 Task: Search stars by the type "Public".
Action: Mouse moved to (1116, 99)
Screenshot: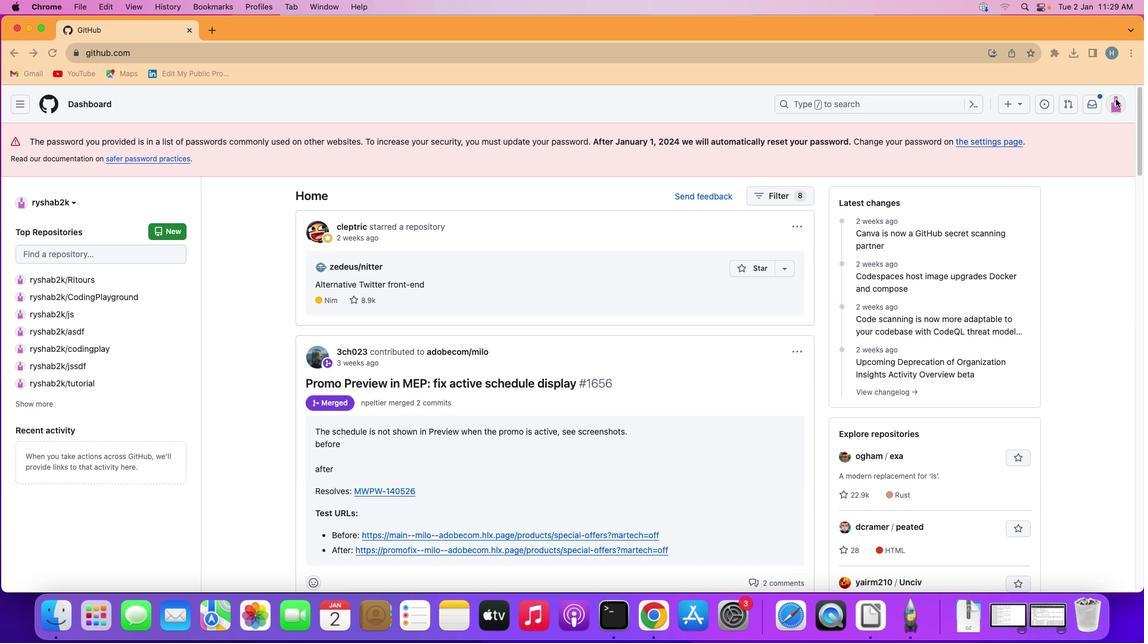 
Action: Mouse pressed left at (1116, 99)
Screenshot: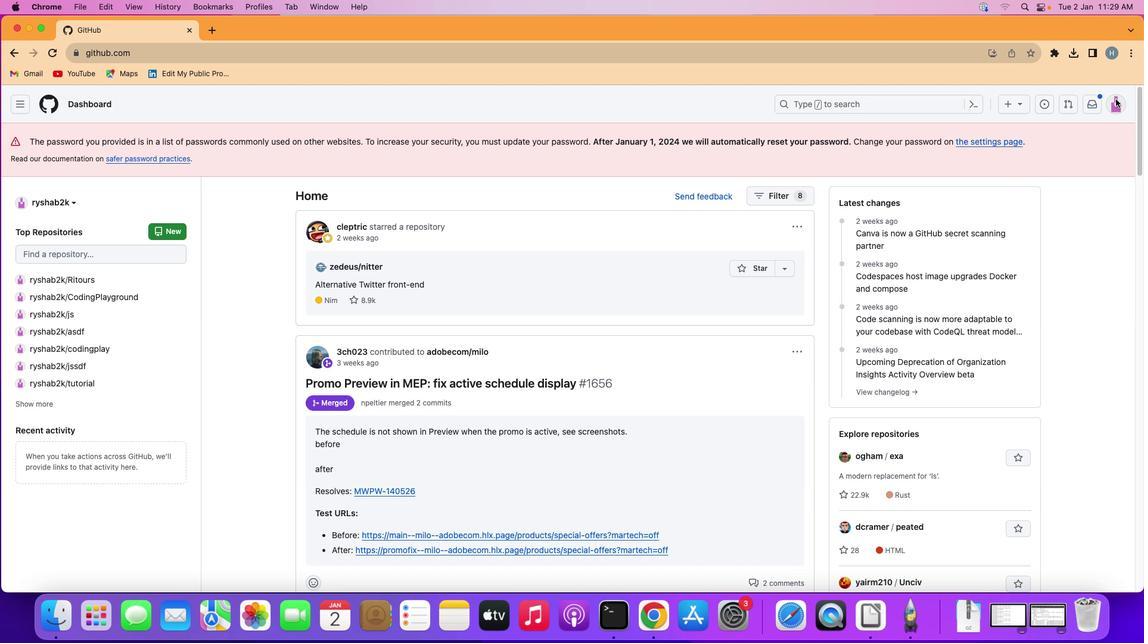 
Action: Mouse moved to (1113, 104)
Screenshot: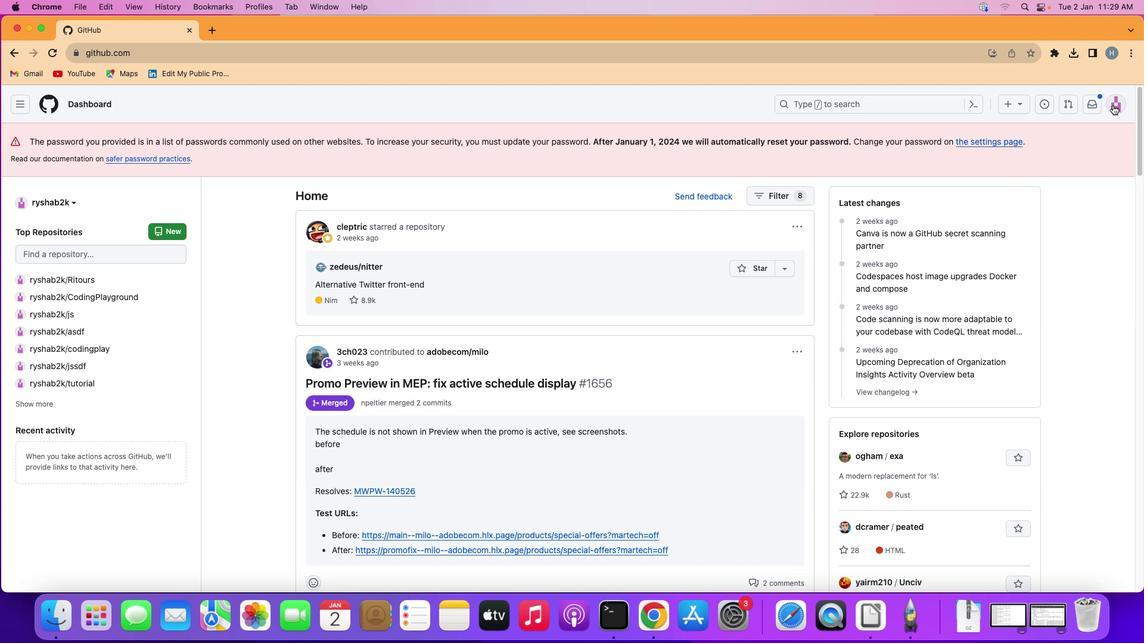 
Action: Mouse pressed left at (1113, 104)
Screenshot: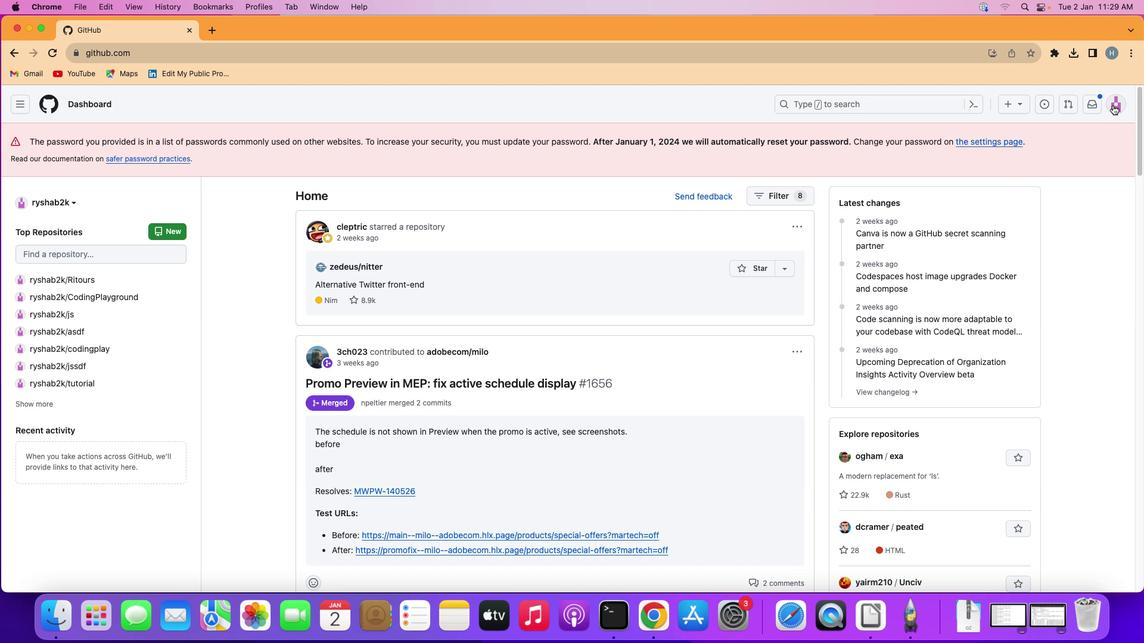 
Action: Mouse moved to (1001, 285)
Screenshot: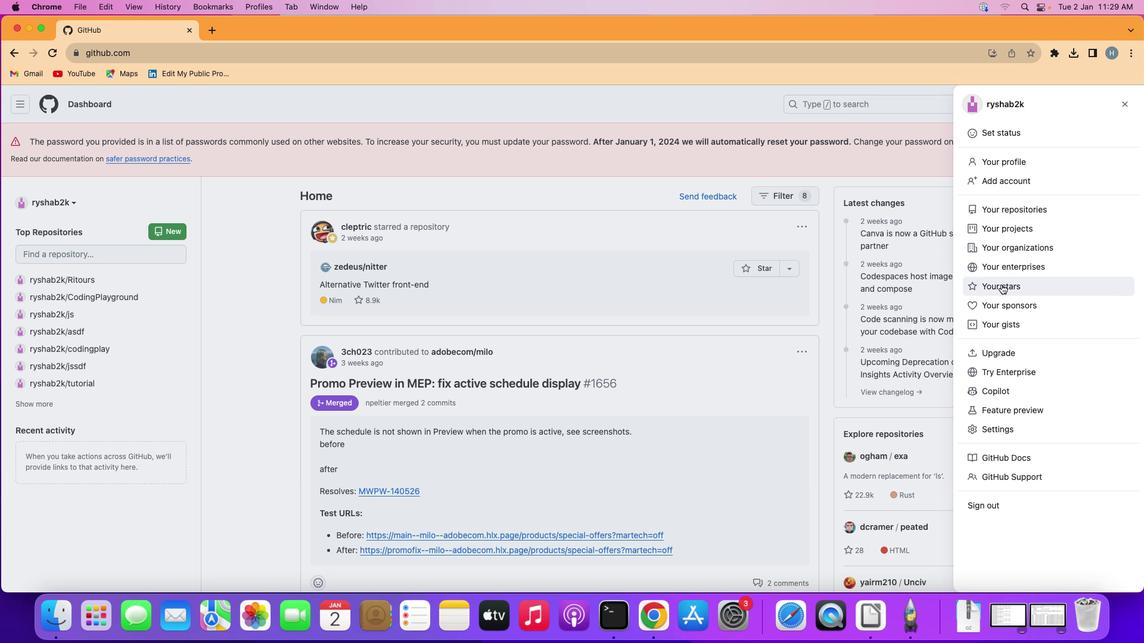 
Action: Mouse pressed left at (1001, 285)
Screenshot: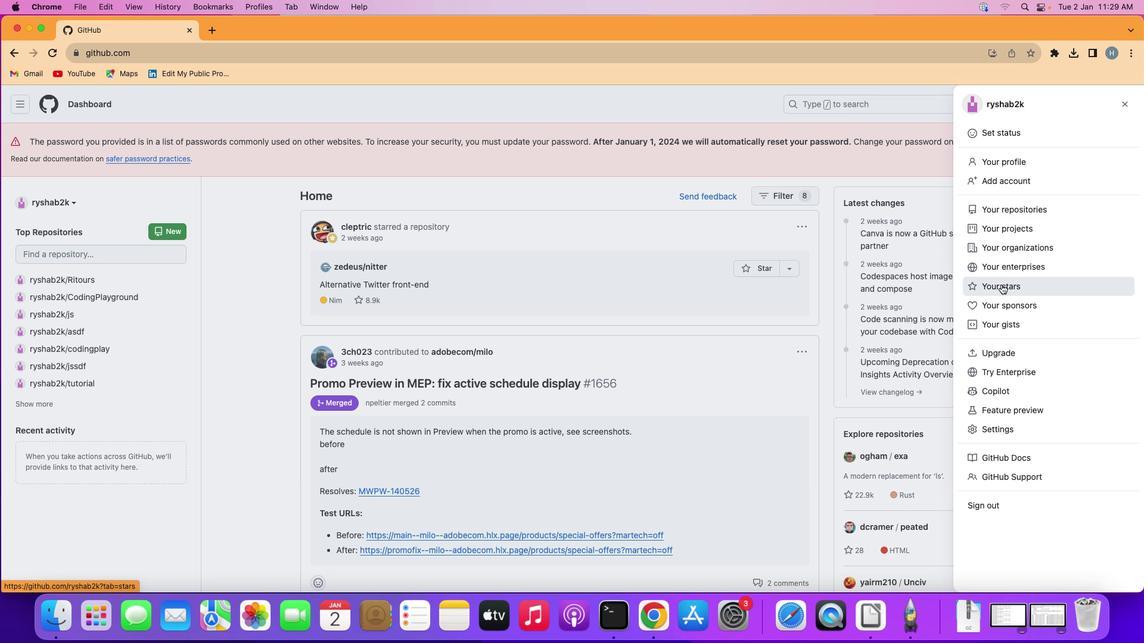 
Action: Mouse moved to (704, 419)
Screenshot: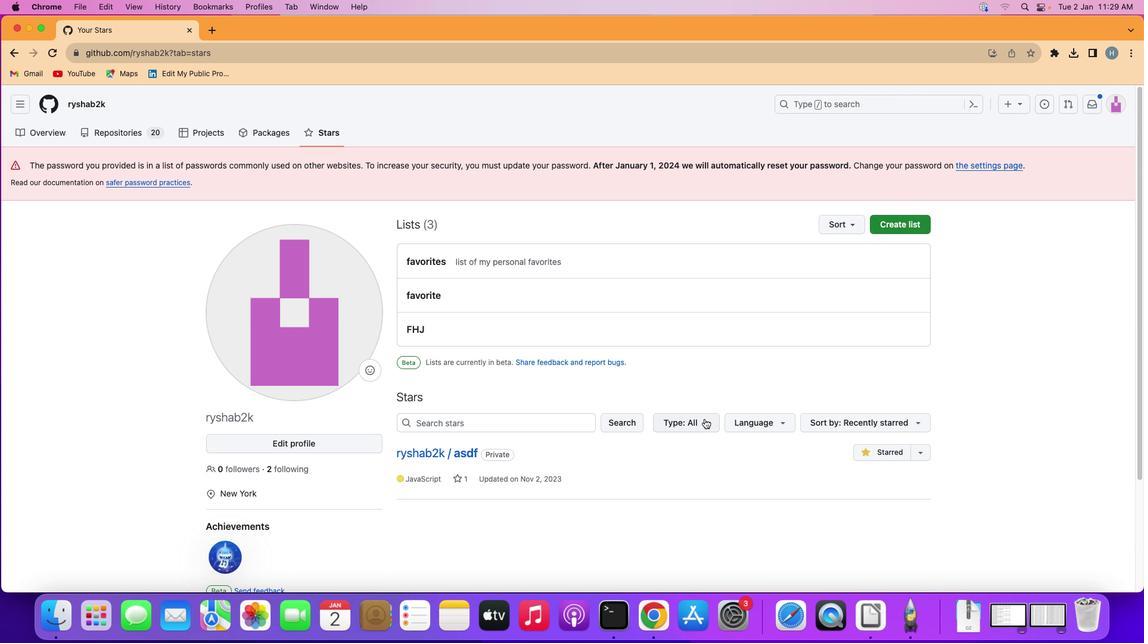 
Action: Mouse pressed left at (704, 419)
Screenshot: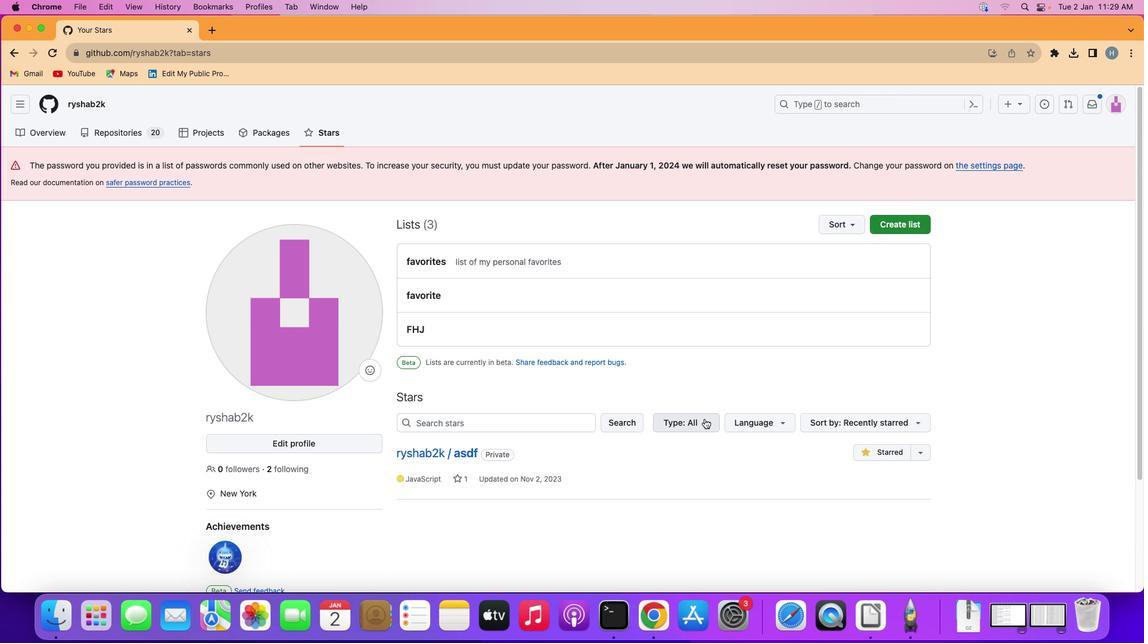 
Action: Mouse moved to (573, 468)
Screenshot: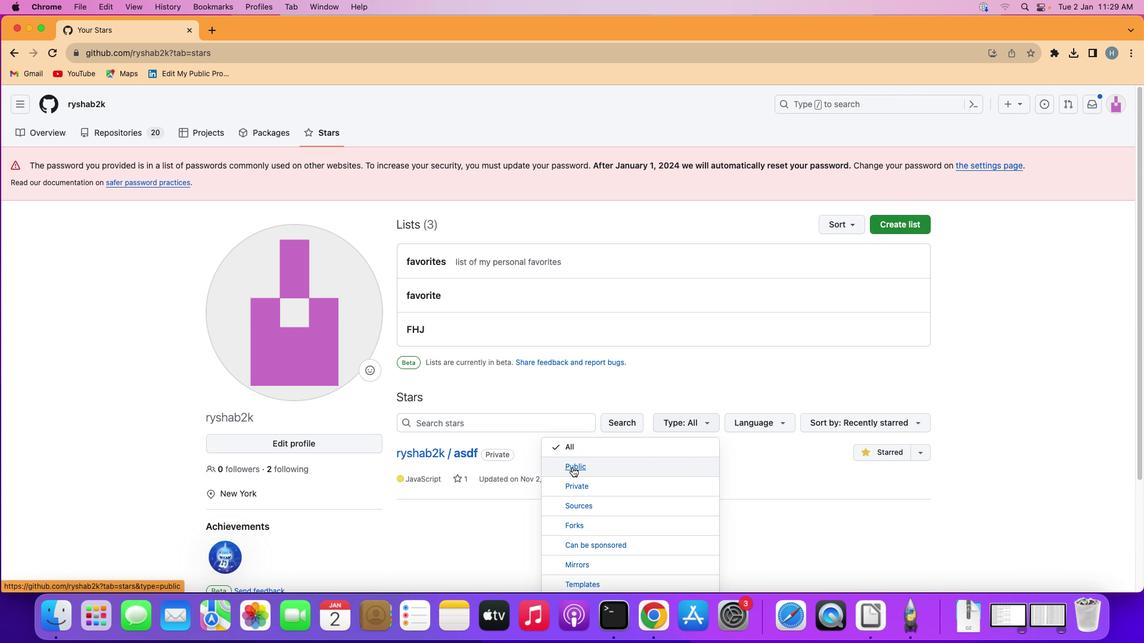 
Action: Mouse pressed left at (573, 468)
Screenshot: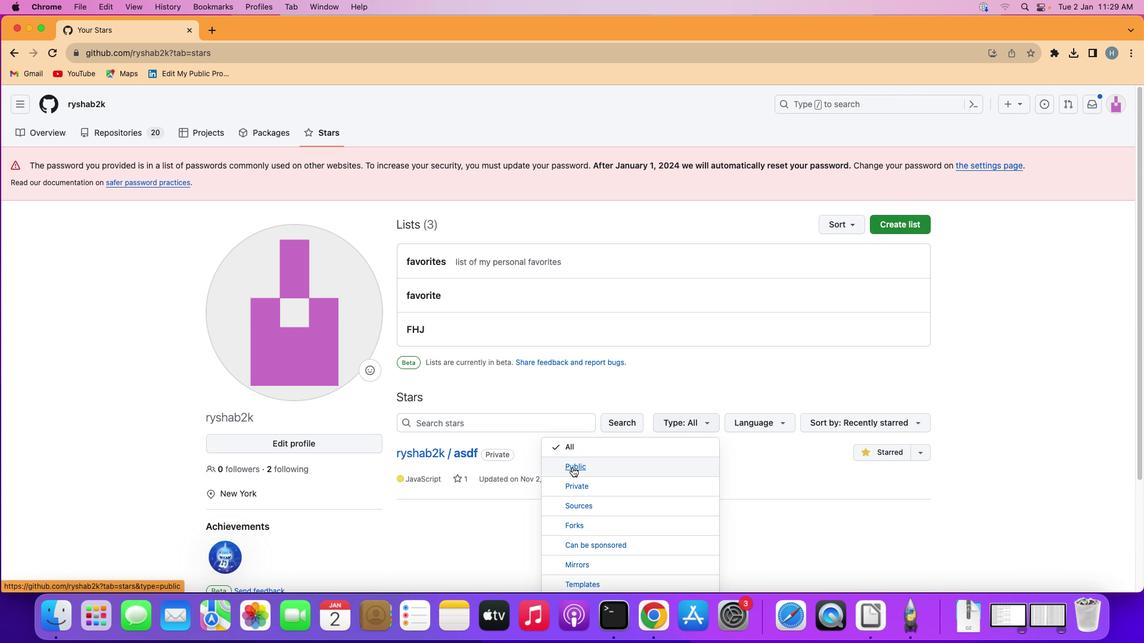 
Action: Mouse moved to (576, 467)
Screenshot: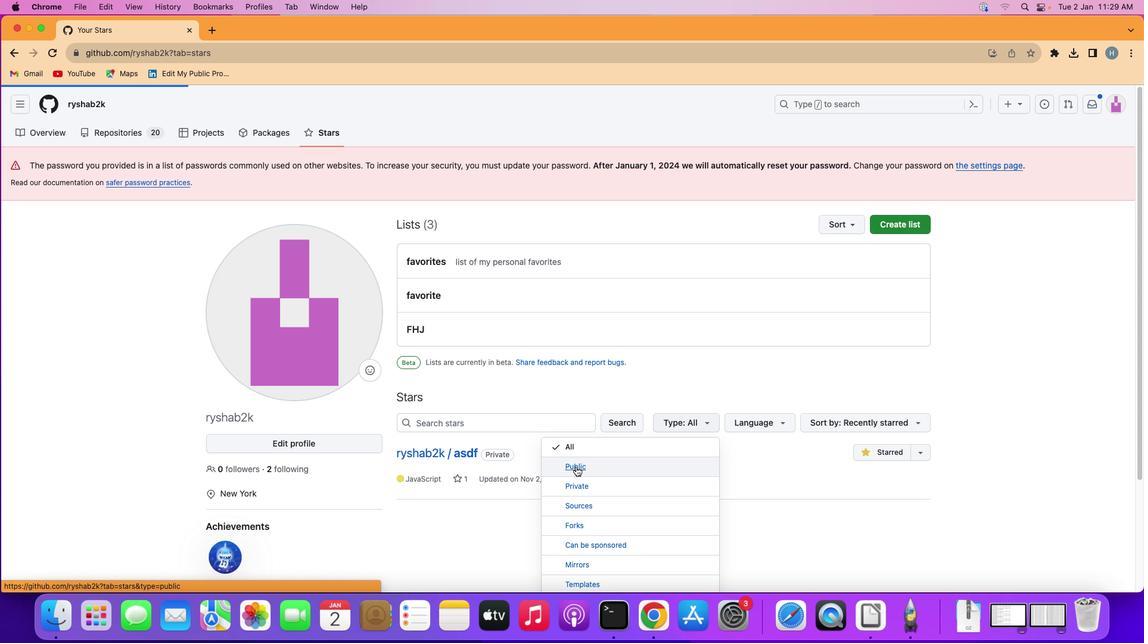 
